 Task: Use the formula "WEEKNUM" in spreadsheet "Project portfolio".
Action: Mouse moved to (734, 210)
Screenshot: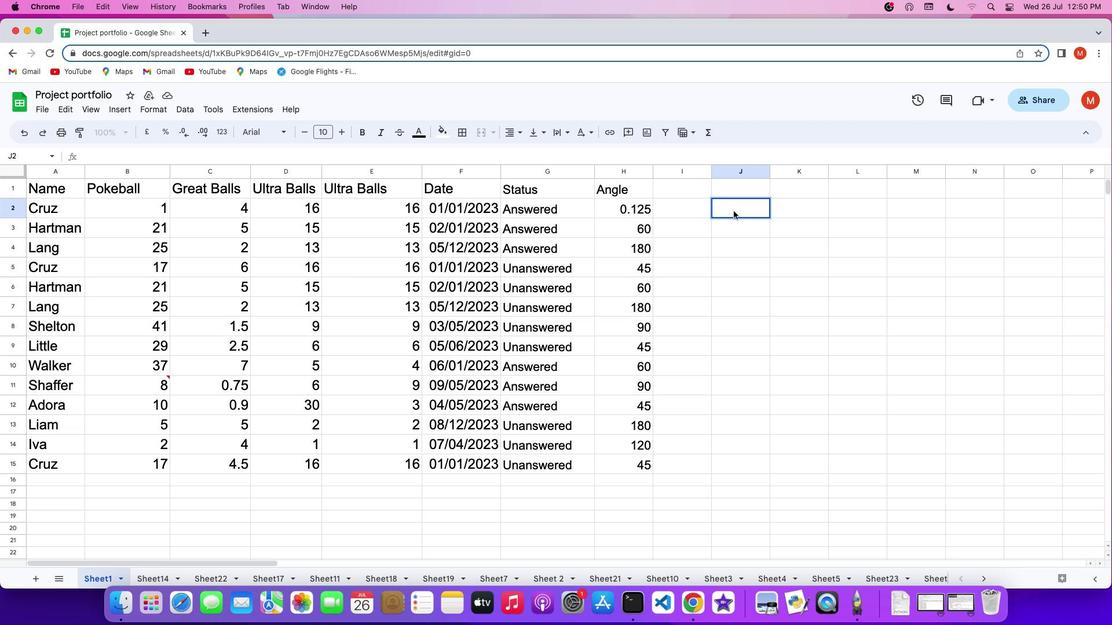 
Action: Mouse pressed left at (734, 210)
Screenshot: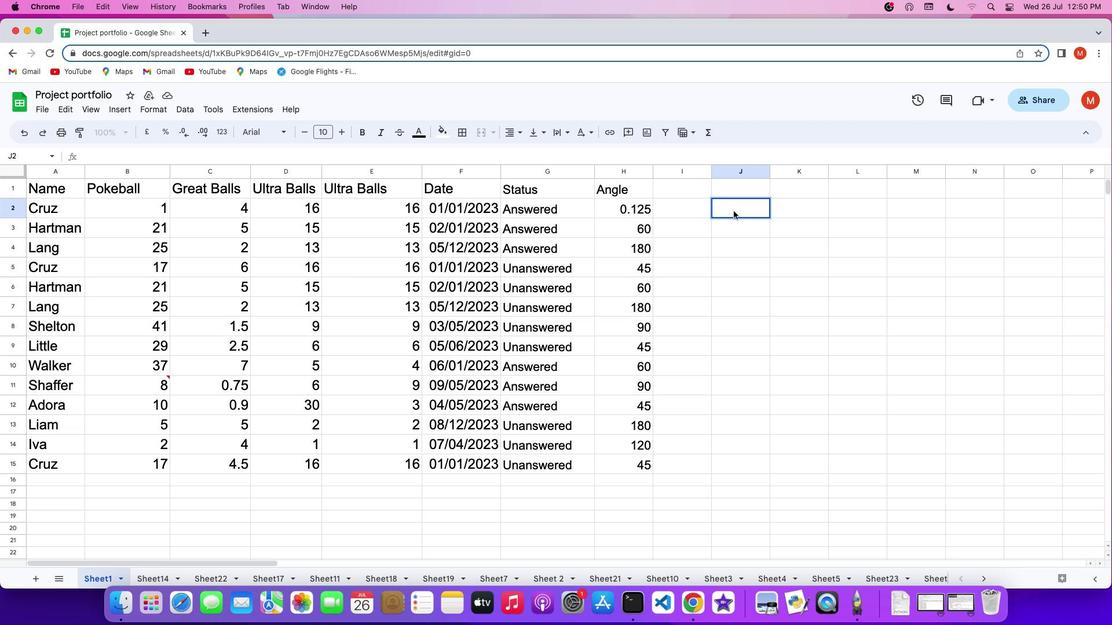 
Action: Mouse moved to (736, 209)
Screenshot: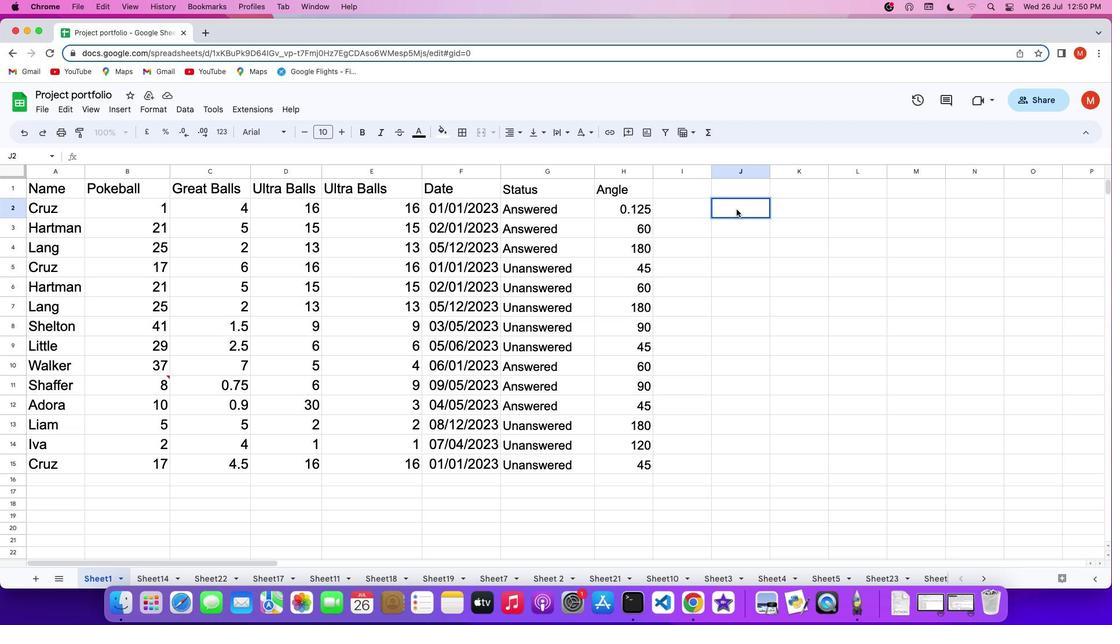 
Action: Mouse pressed left at (736, 209)
Screenshot: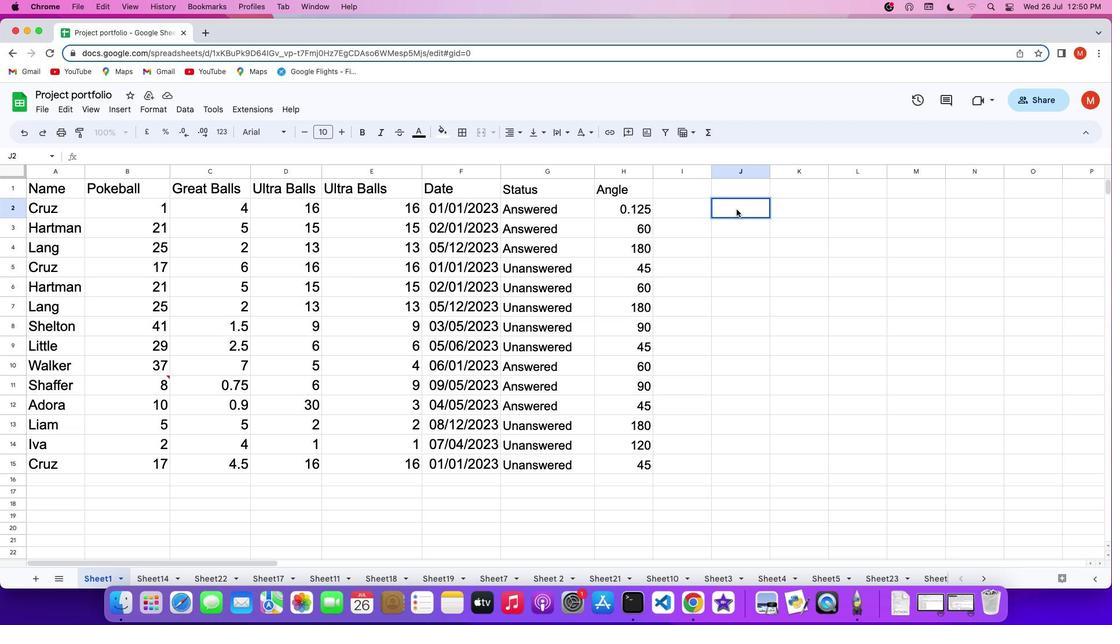 
Action: Mouse moved to (741, 207)
Screenshot: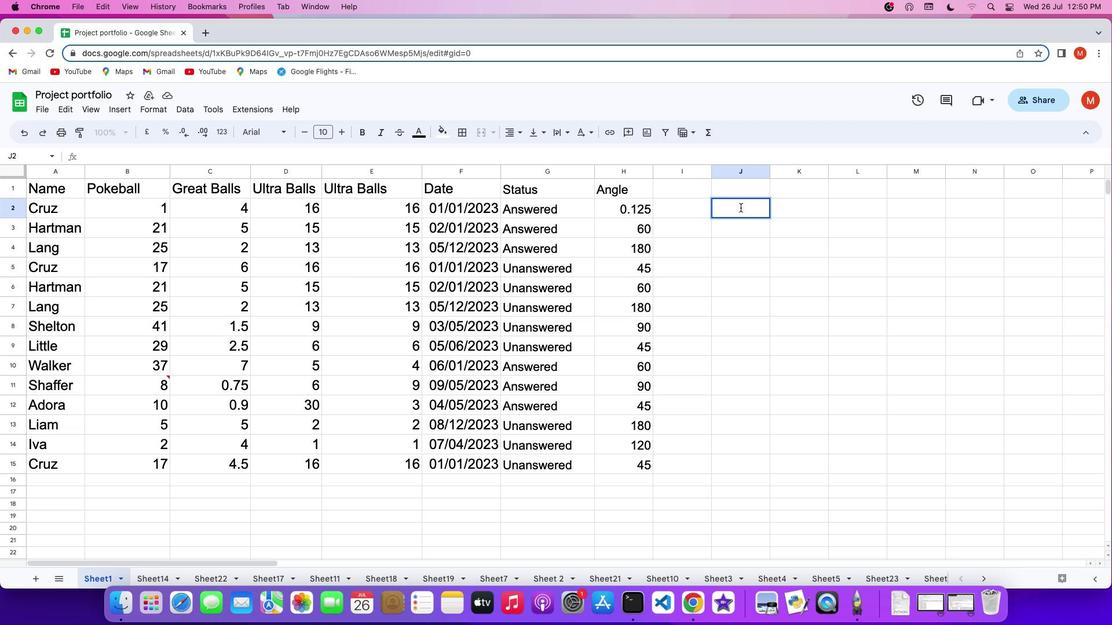 
Action: Mouse pressed left at (741, 207)
Screenshot: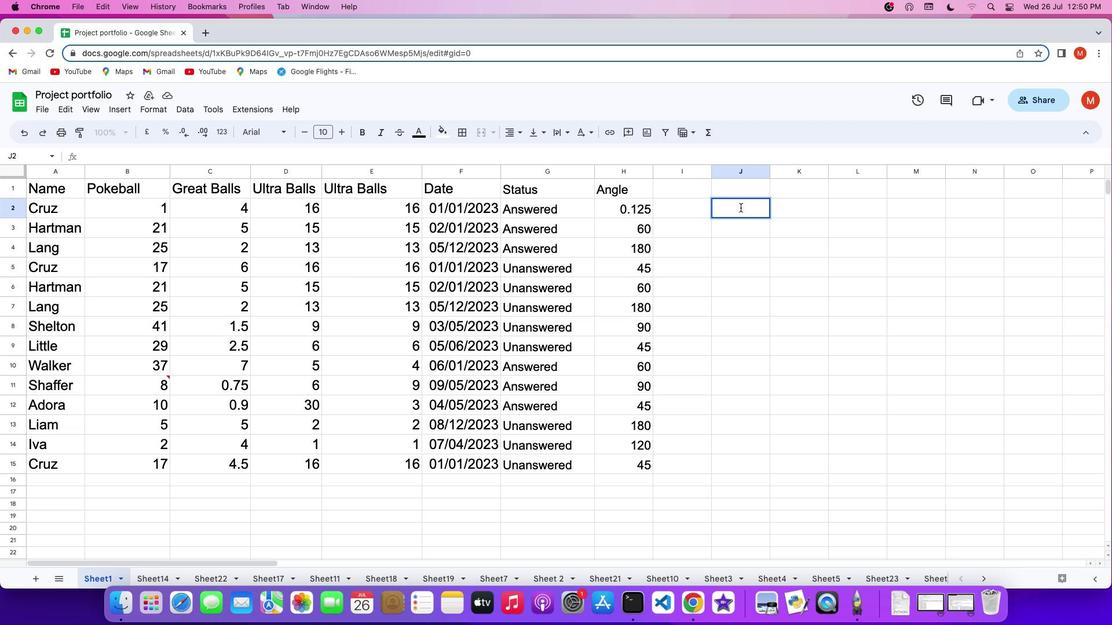 
Action: Mouse moved to (740, 207)
Screenshot: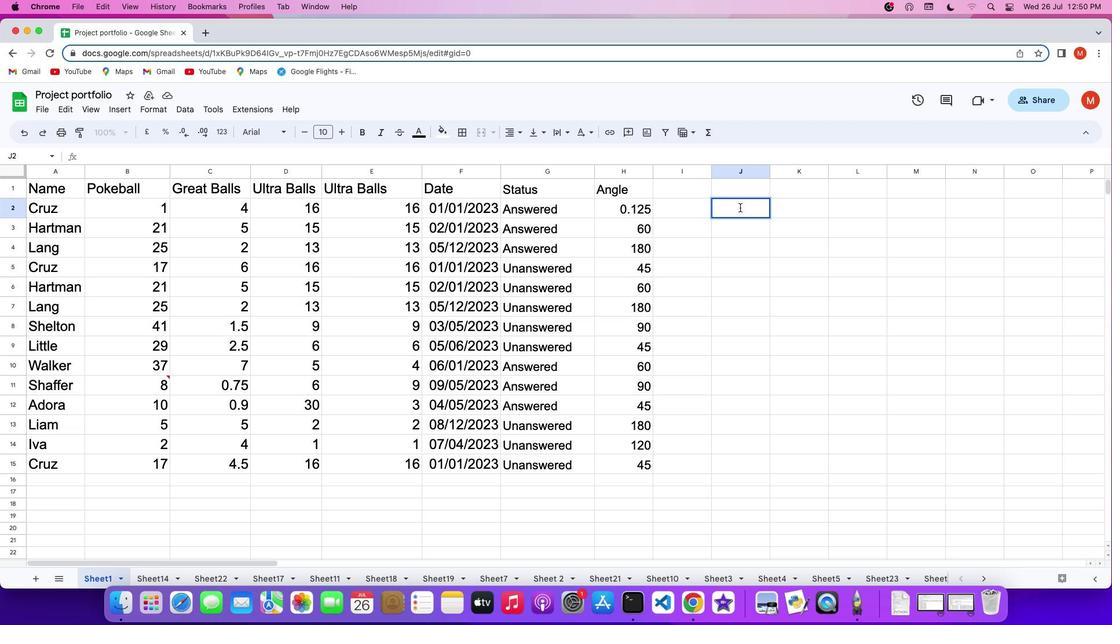 
Action: Key pressed '='
Screenshot: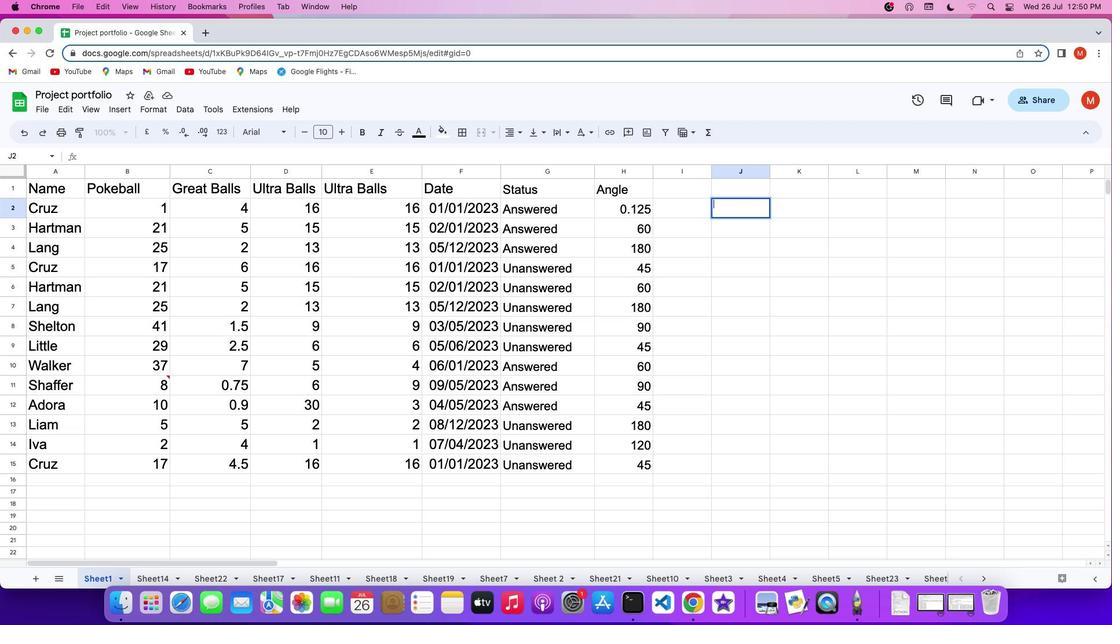 
Action: Mouse moved to (705, 133)
Screenshot: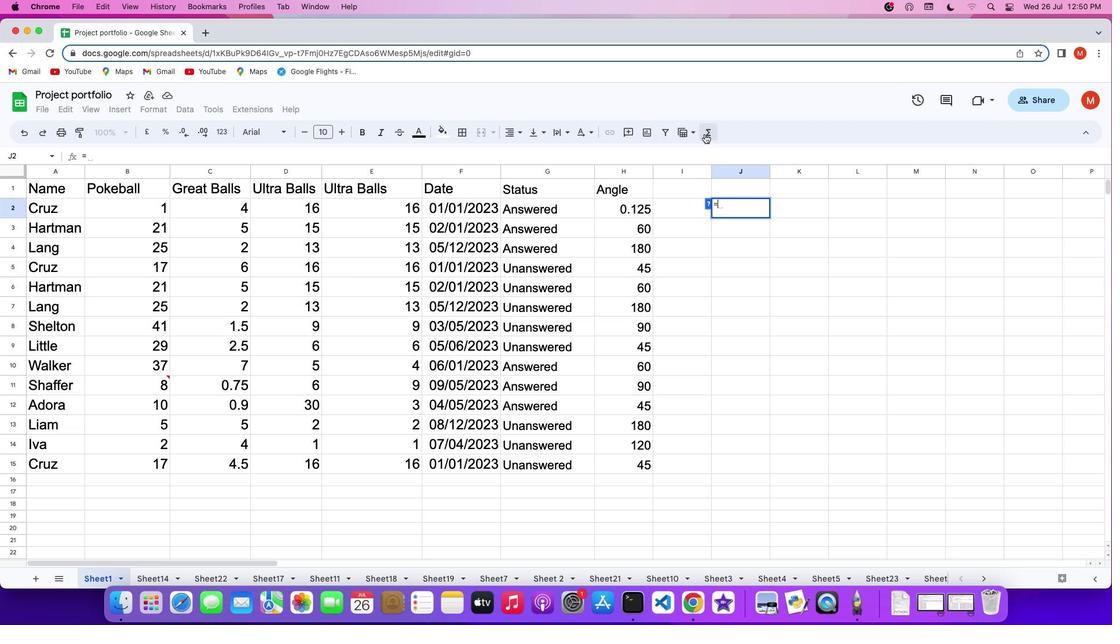 
Action: Mouse pressed left at (705, 133)
Screenshot: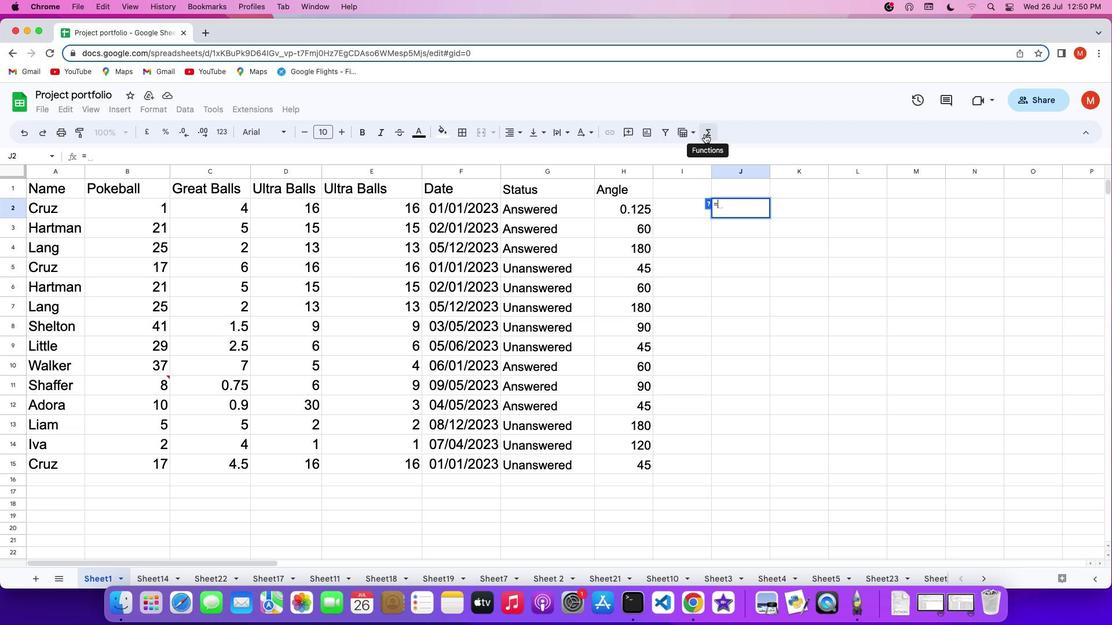 
Action: Mouse moved to (874, 382)
Screenshot: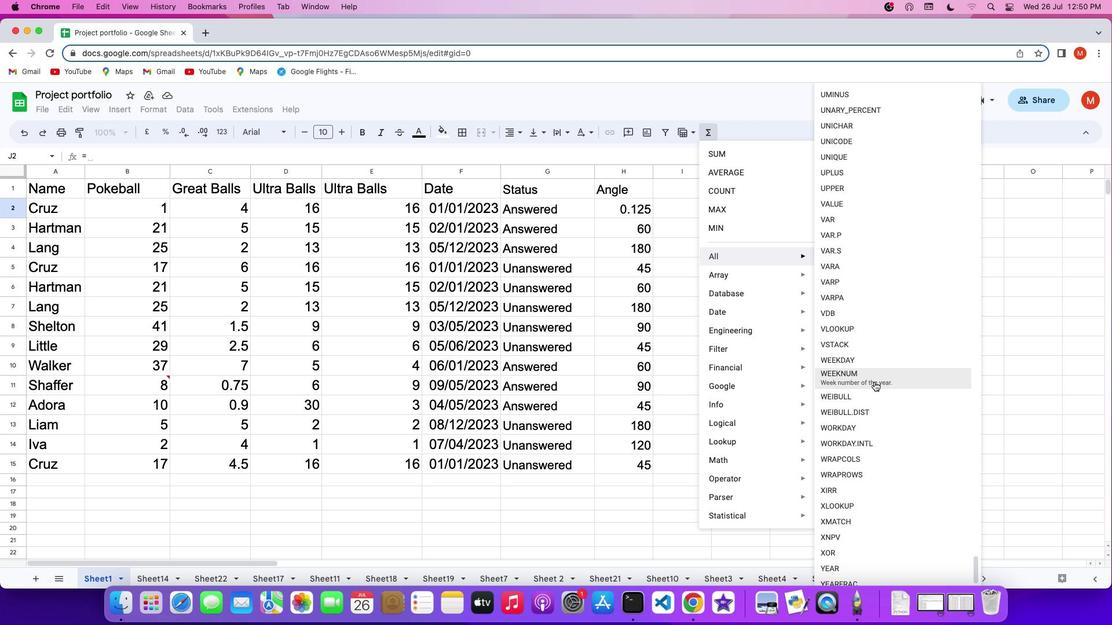 
Action: Mouse pressed left at (874, 382)
Screenshot: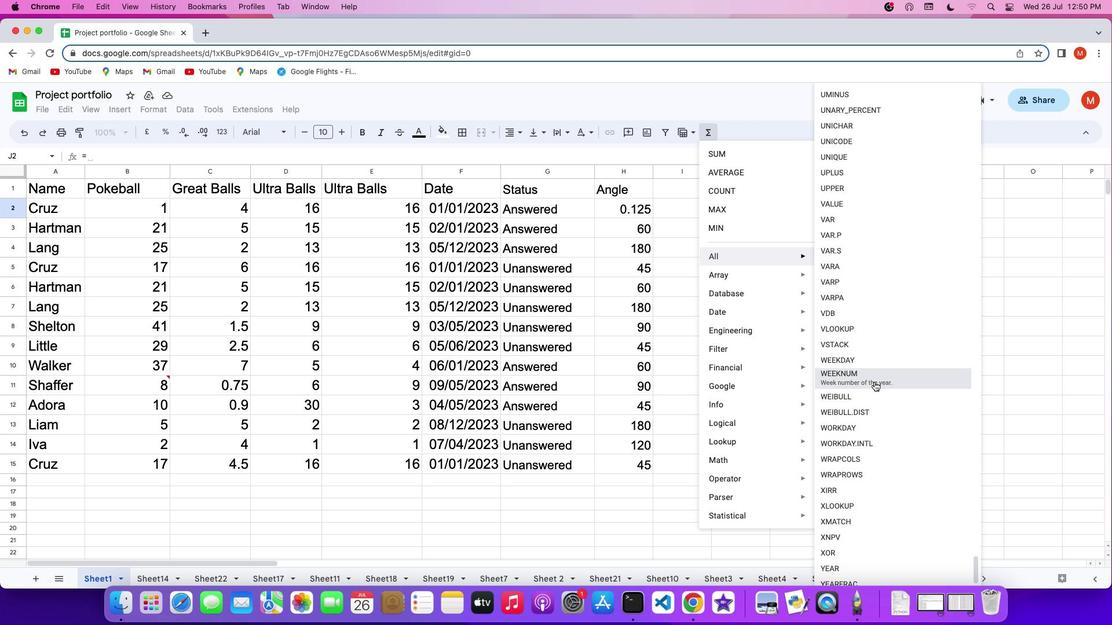 
Action: Key pressed Key.shift_r'"''2''0''/''0''7''/''1''9''6''9'Key.shift_r'"'',''1'Key.enter
Screenshot: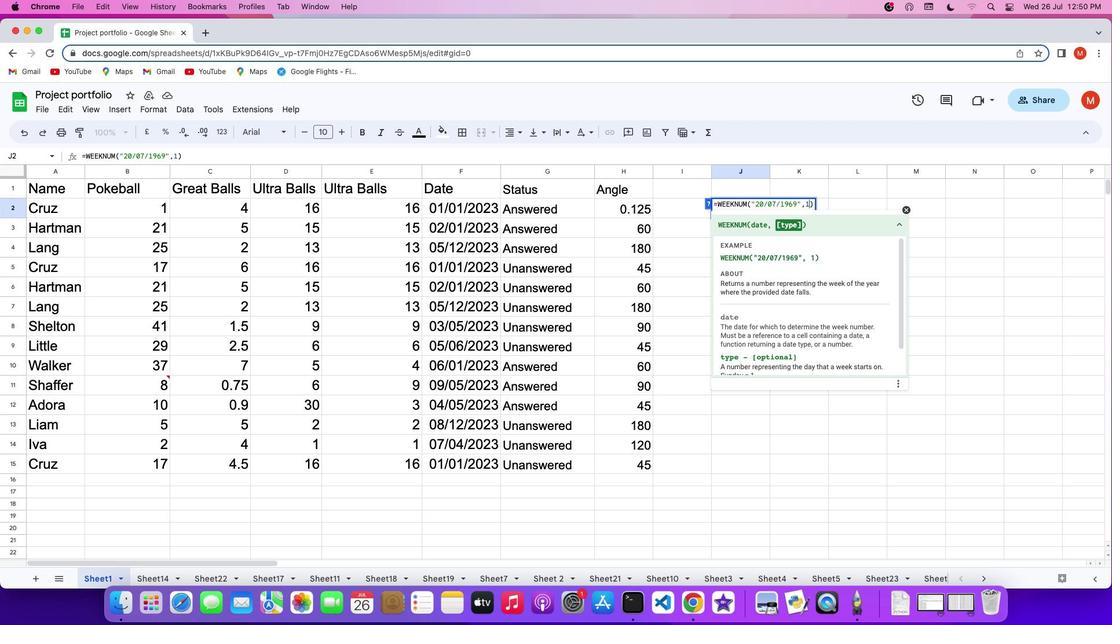 
